 Task: Change  the formatting of the data to Which is Greater than5, In conditional formating, put the option 'Yellow Fill with Drak Yellow Text'In the sheet   Quantum Sales log   book
Action: Mouse moved to (136, 61)
Screenshot: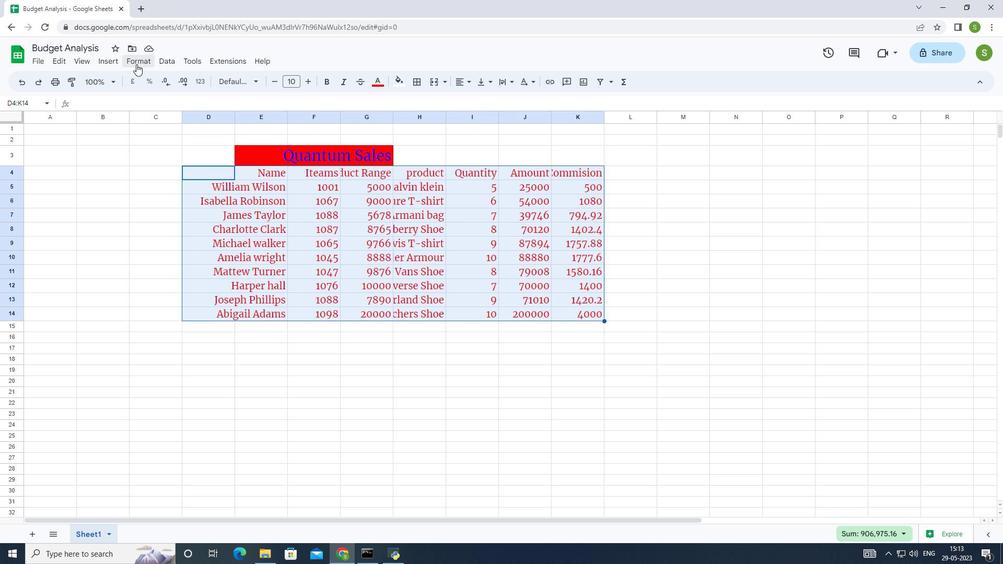 
Action: Mouse pressed left at (136, 61)
Screenshot: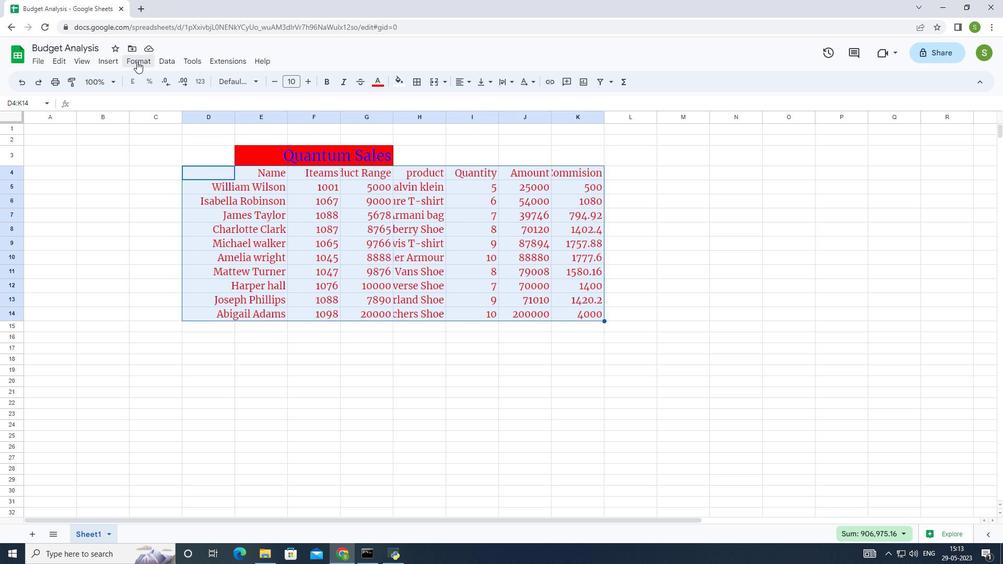 
Action: Mouse moved to (182, 238)
Screenshot: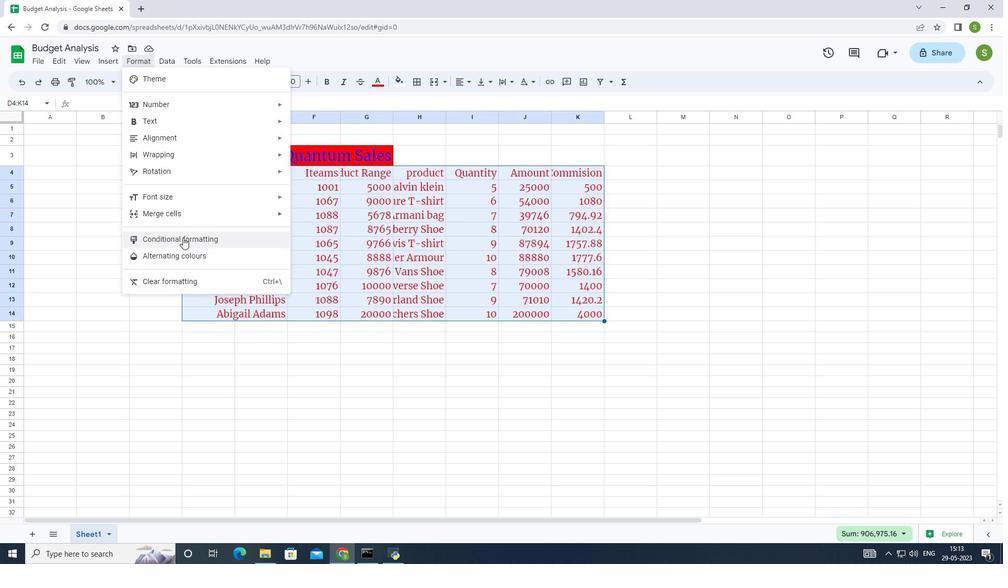 
Action: Mouse pressed left at (182, 238)
Screenshot: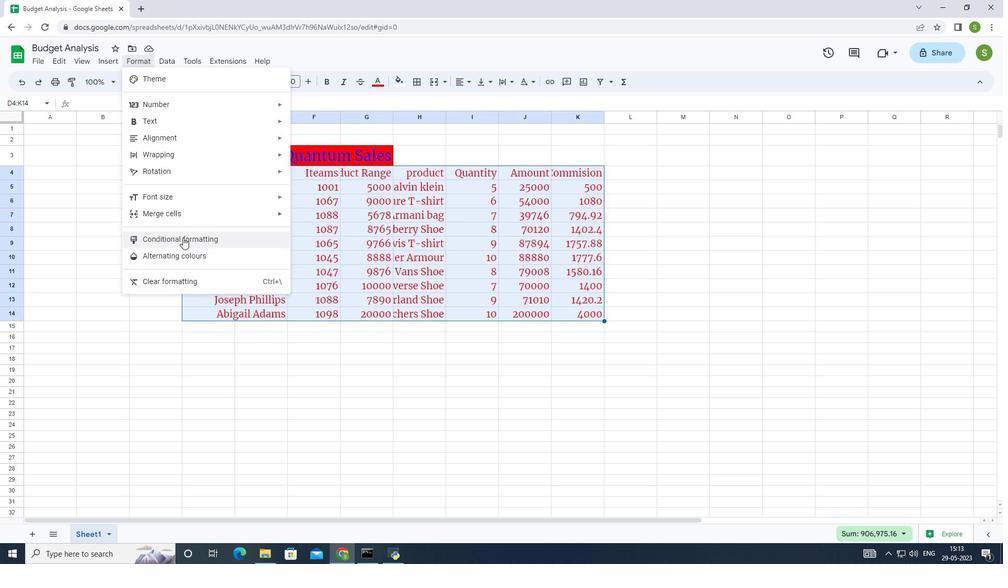 
Action: Mouse moved to (904, 221)
Screenshot: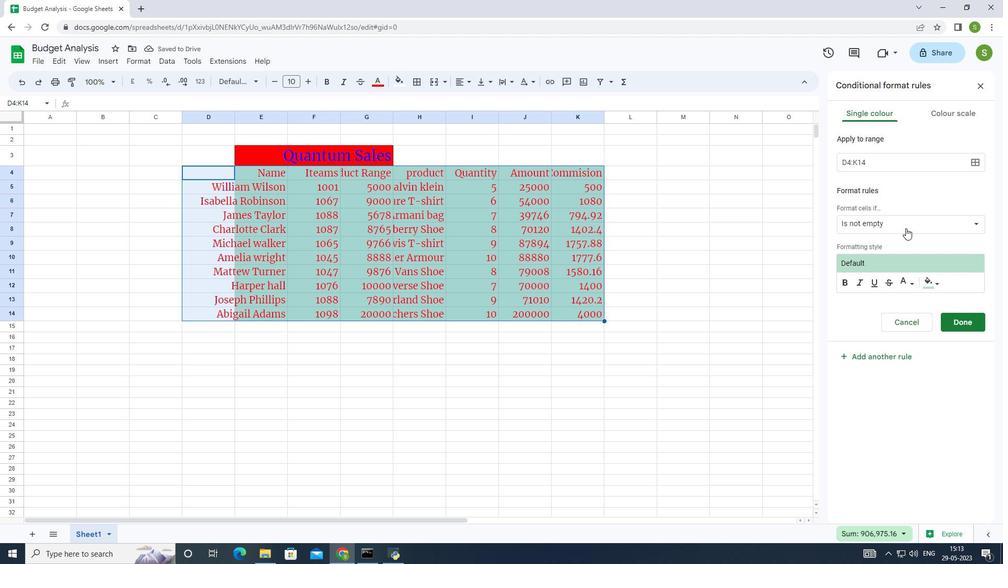 
Action: Mouse pressed left at (904, 221)
Screenshot: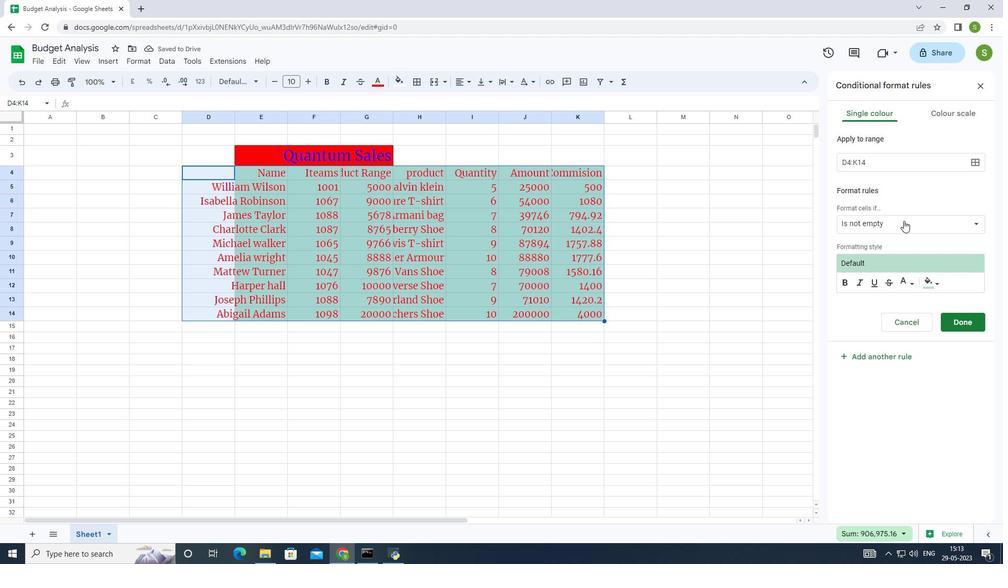 
Action: Mouse moved to (901, 391)
Screenshot: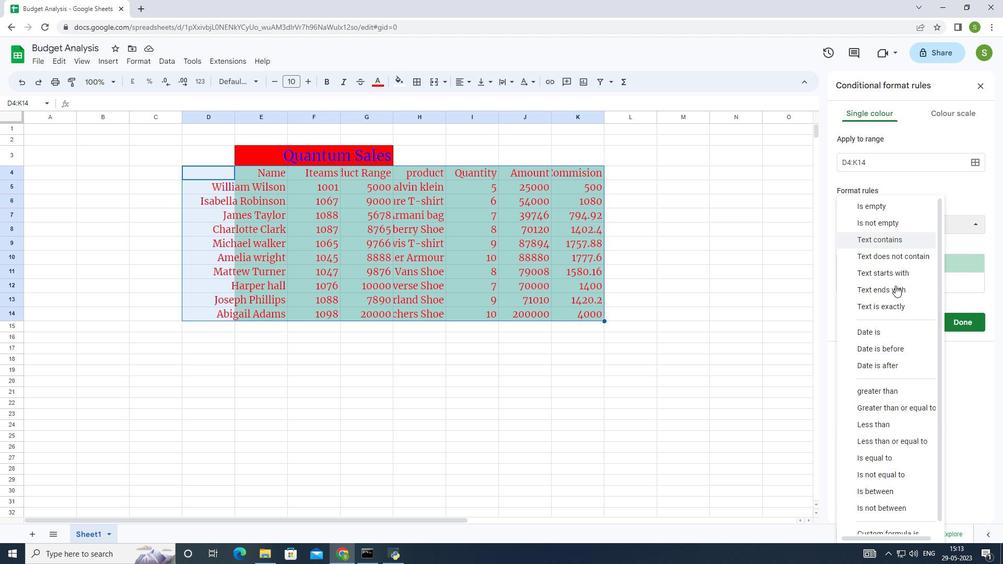 
Action: Mouse pressed left at (901, 391)
Screenshot: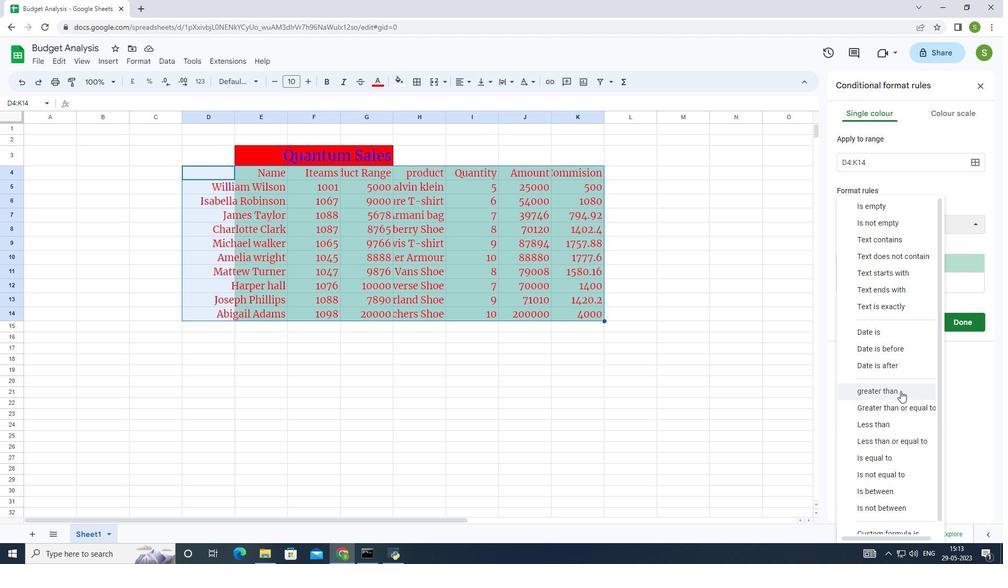 
Action: Mouse moved to (868, 247)
Screenshot: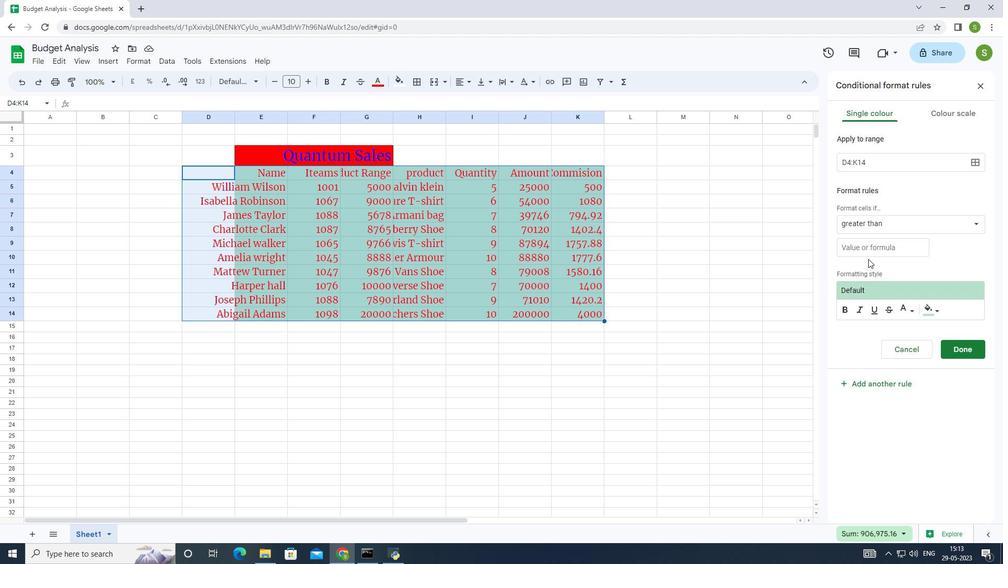 
Action: Mouse pressed left at (868, 247)
Screenshot: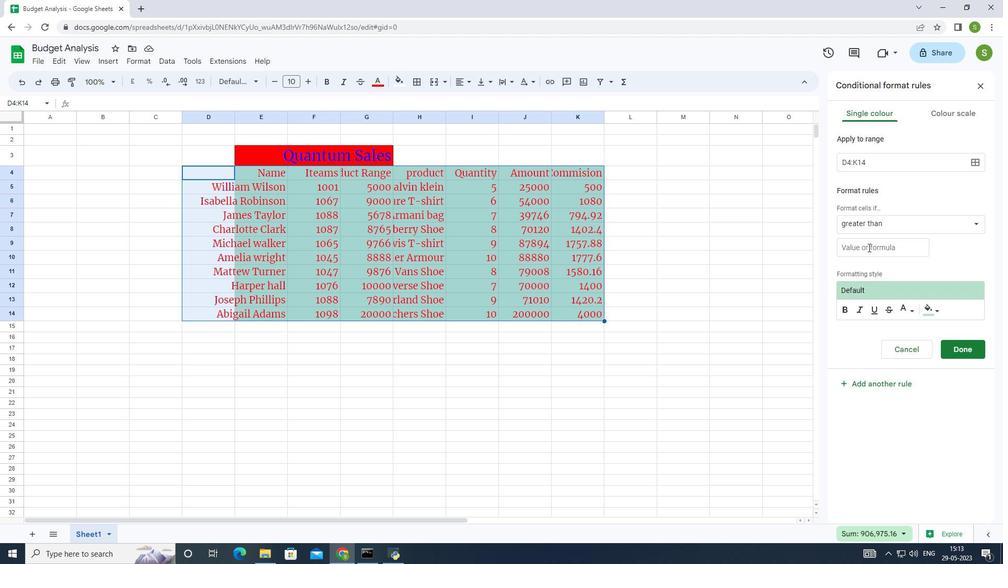 
Action: Mouse moved to (864, 240)
Screenshot: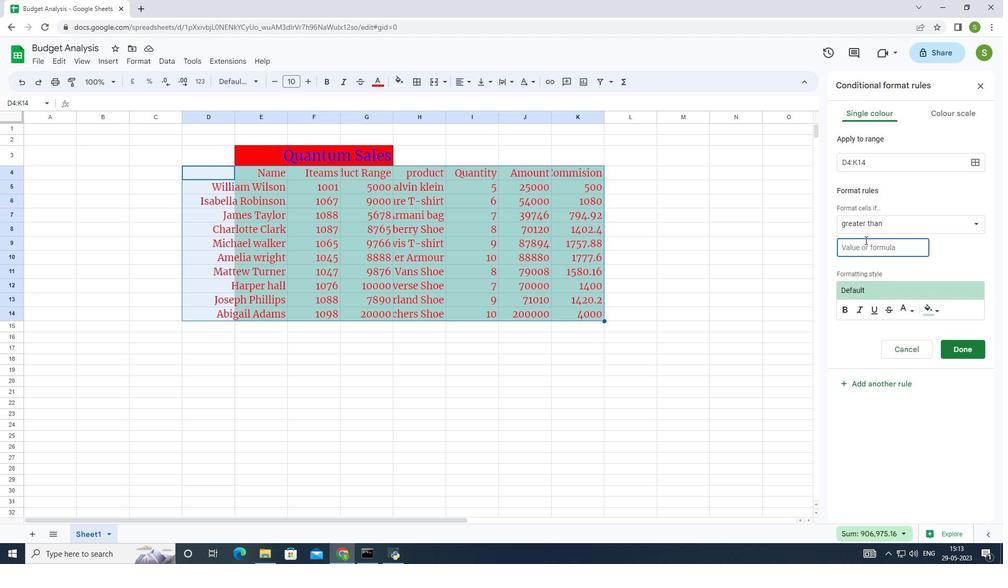
Action: Key pressed 5
Screenshot: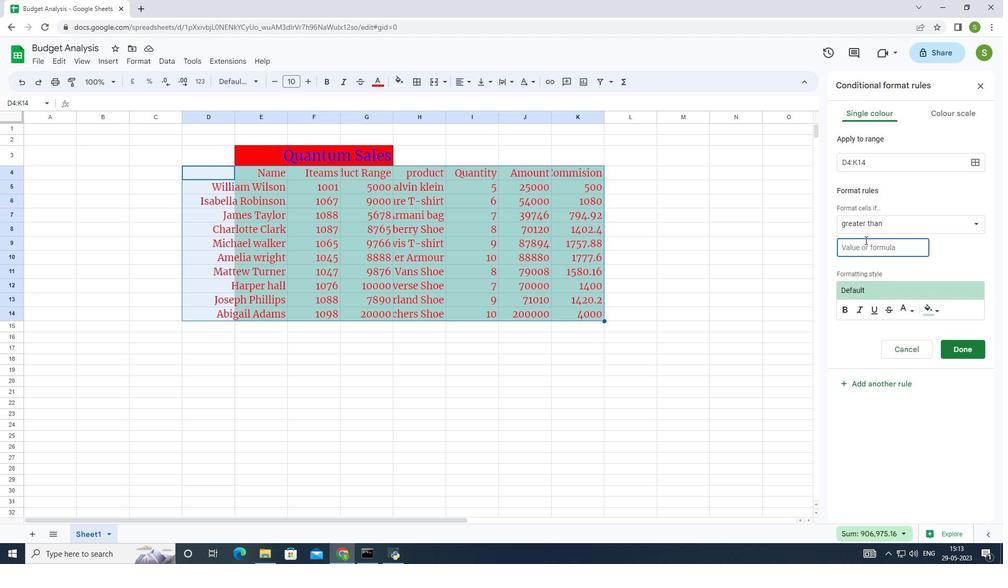 
Action: Mouse moved to (973, 347)
Screenshot: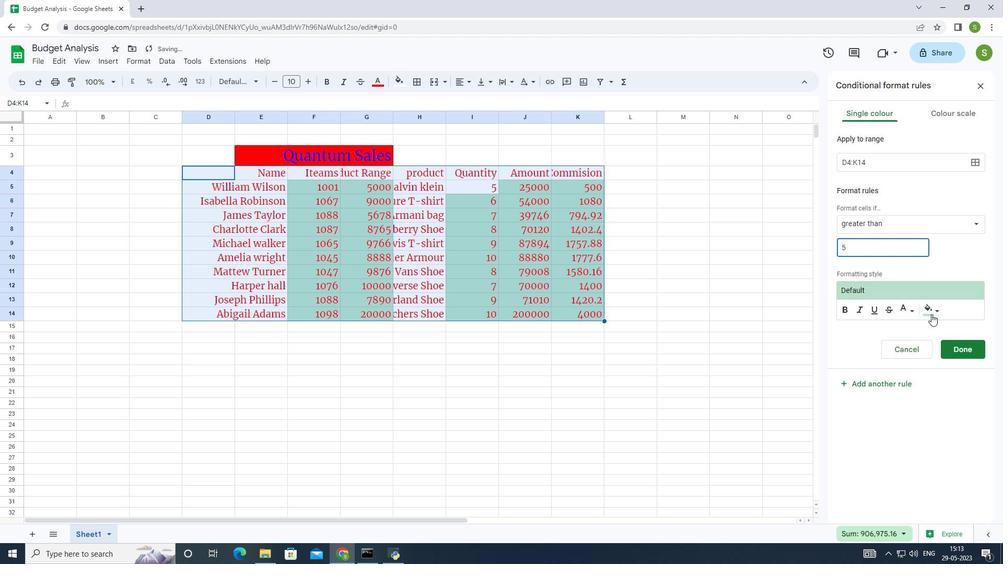 
Action: Mouse pressed left at (973, 347)
Screenshot: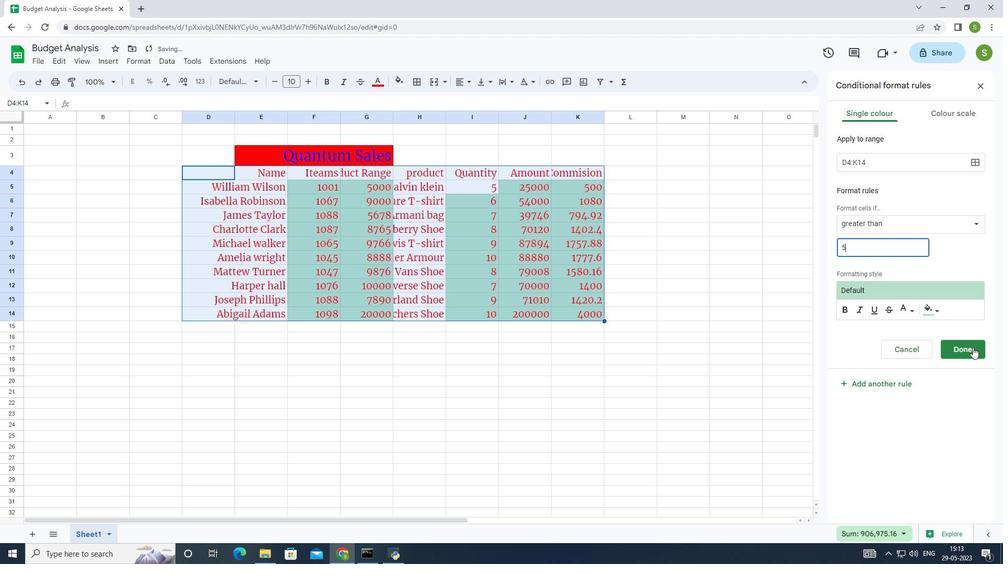 
Action: Mouse moved to (134, 59)
Screenshot: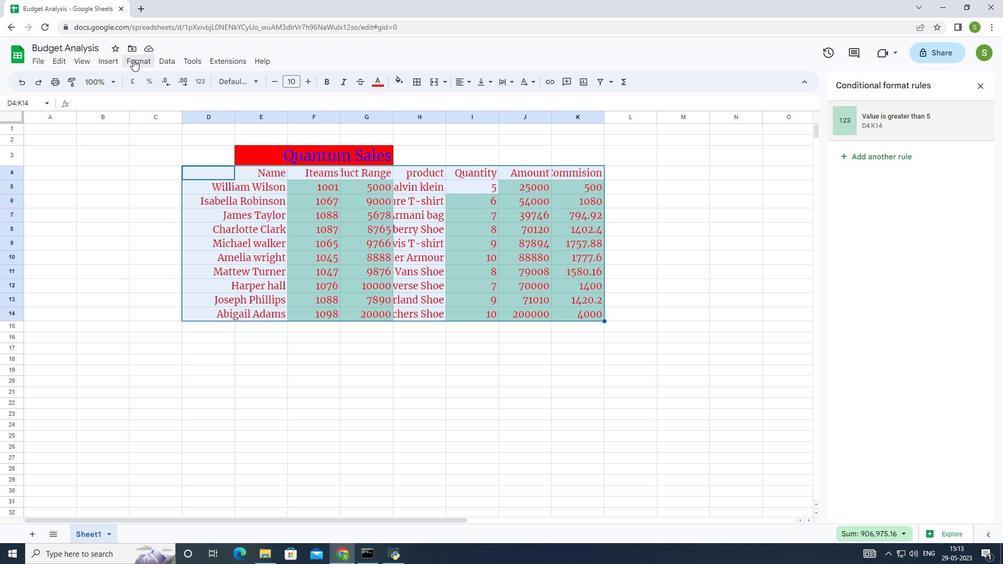 
Action: Mouse pressed left at (134, 59)
Screenshot: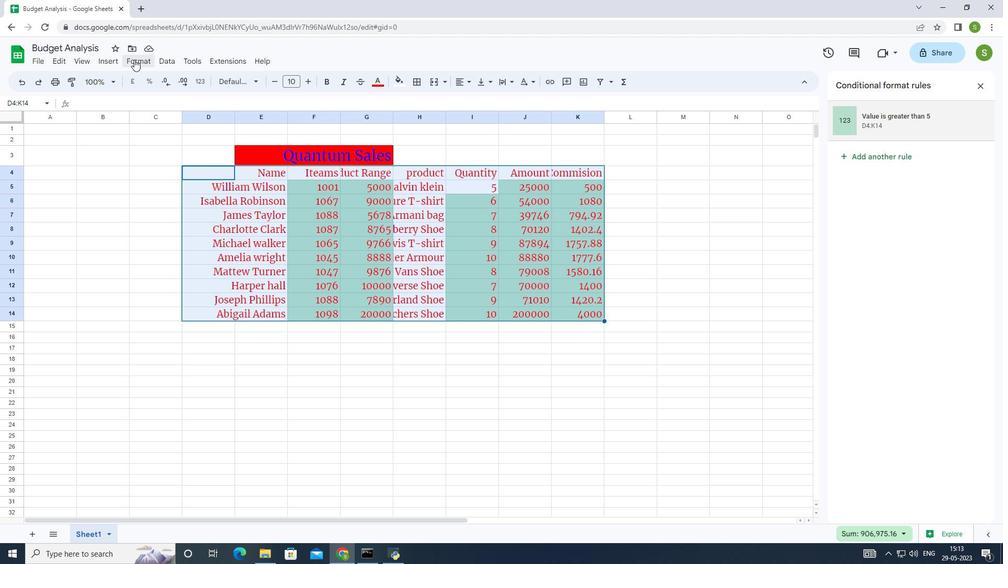 
Action: Mouse moved to (189, 235)
Screenshot: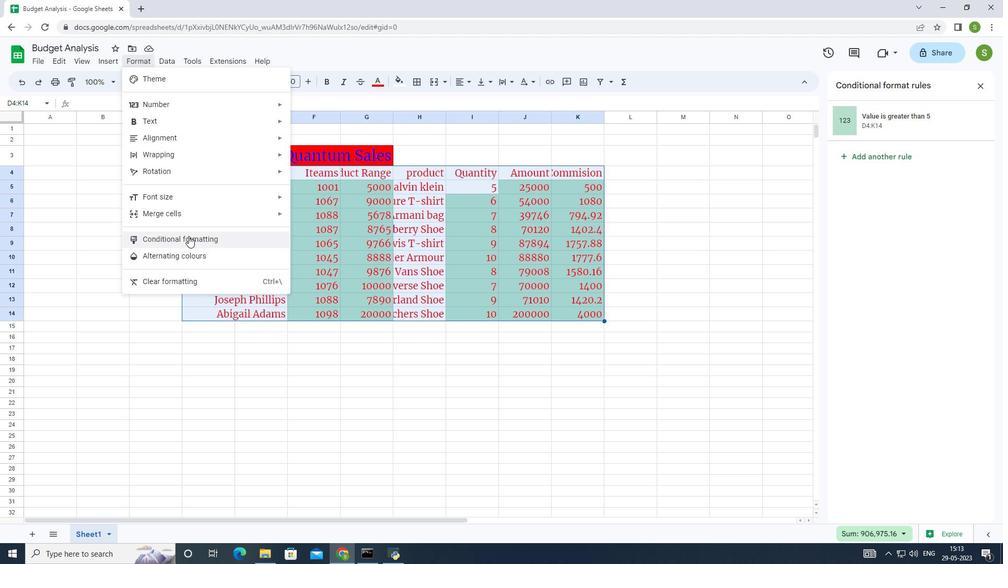 
Action: Mouse pressed left at (189, 235)
Screenshot: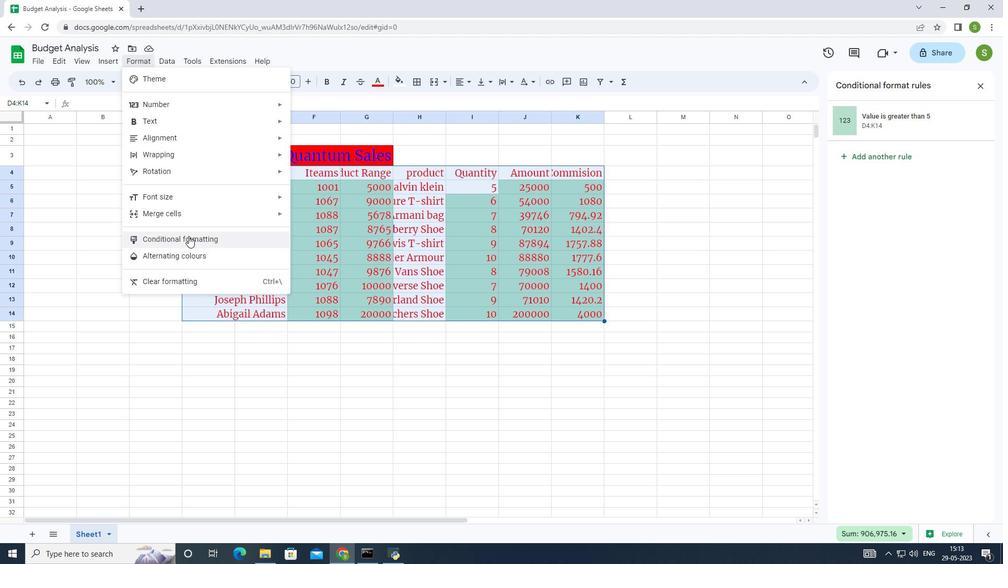 
Action: Mouse moved to (893, 129)
Screenshot: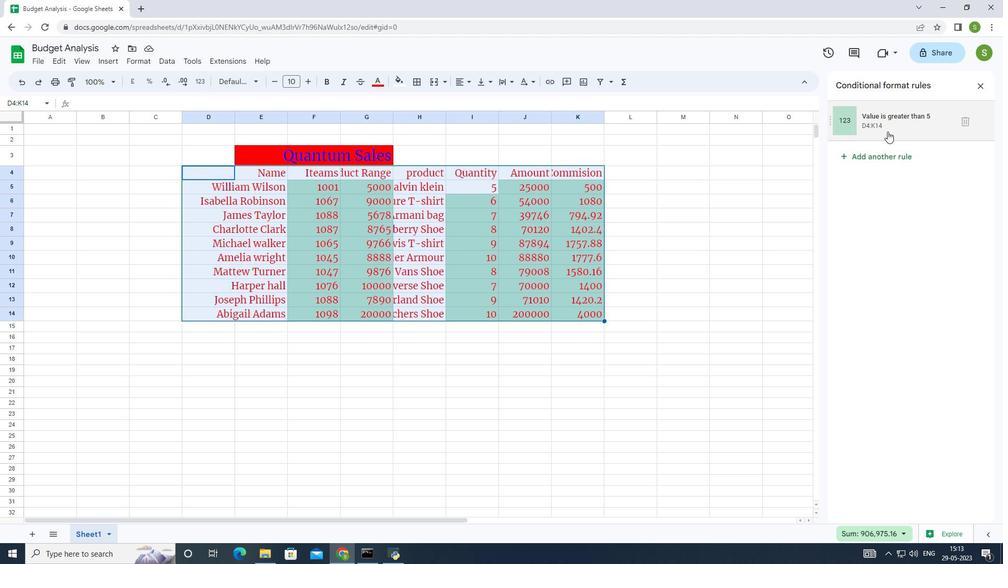 
Action: Mouse pressed left at (893, 129)
Screenshot: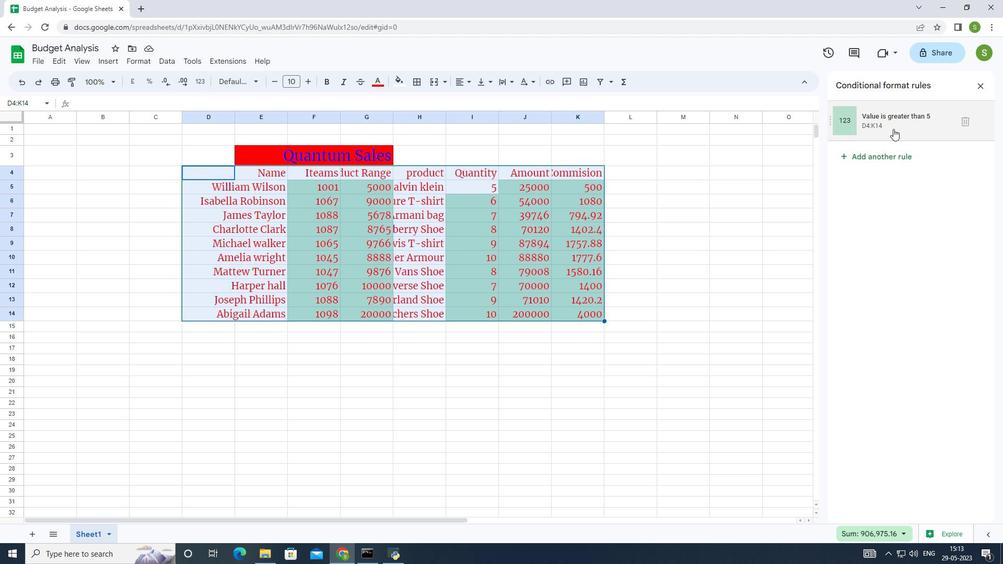 
Action: Mouse moved to (929, 310)
Screenshot: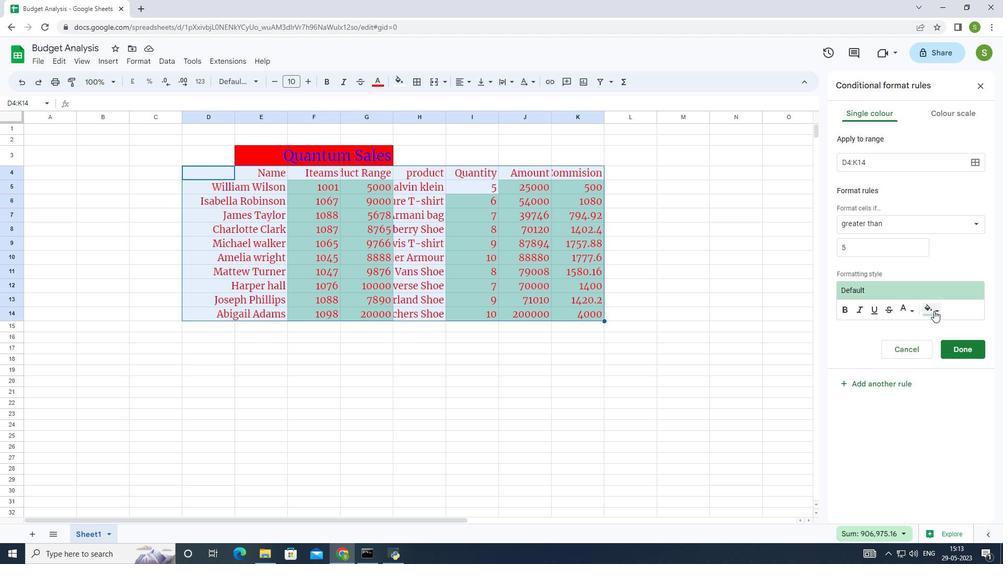 
Action: Mouse pressed left at (929, 310)
Screenshot: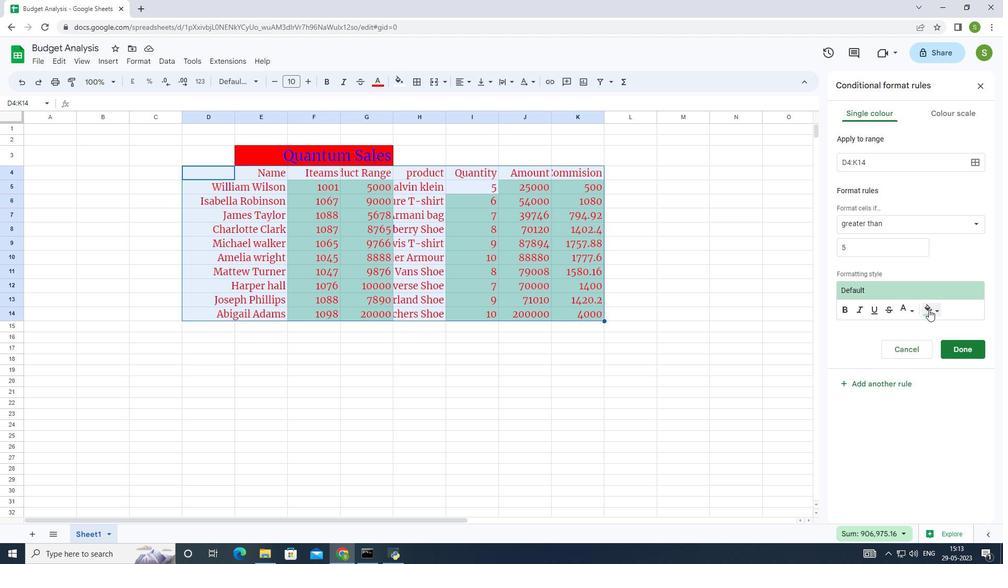 
Action: Mouse moved to (861, 357)
Screenshot: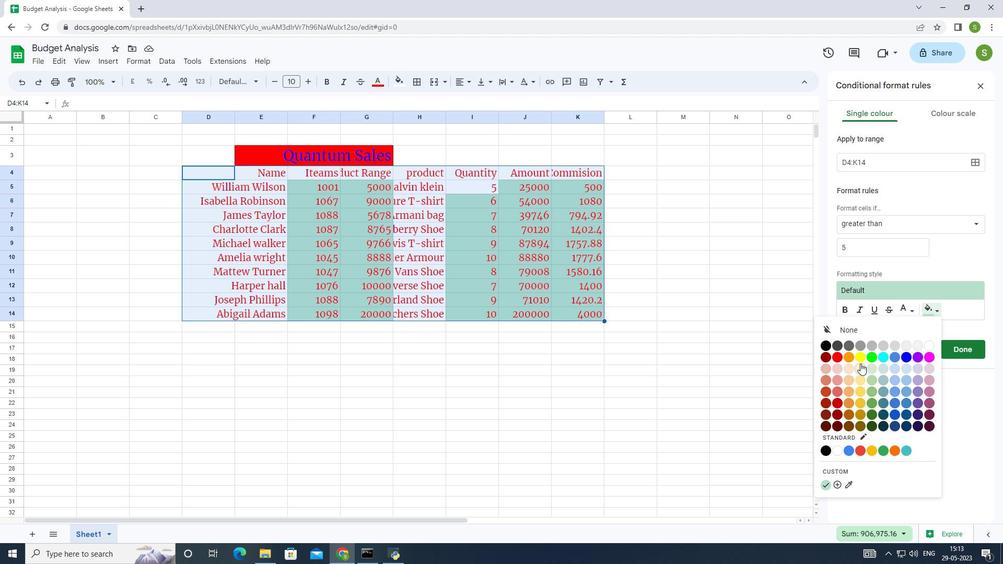 
Action: Mouse pressed left at (861, 357)
Screenshot: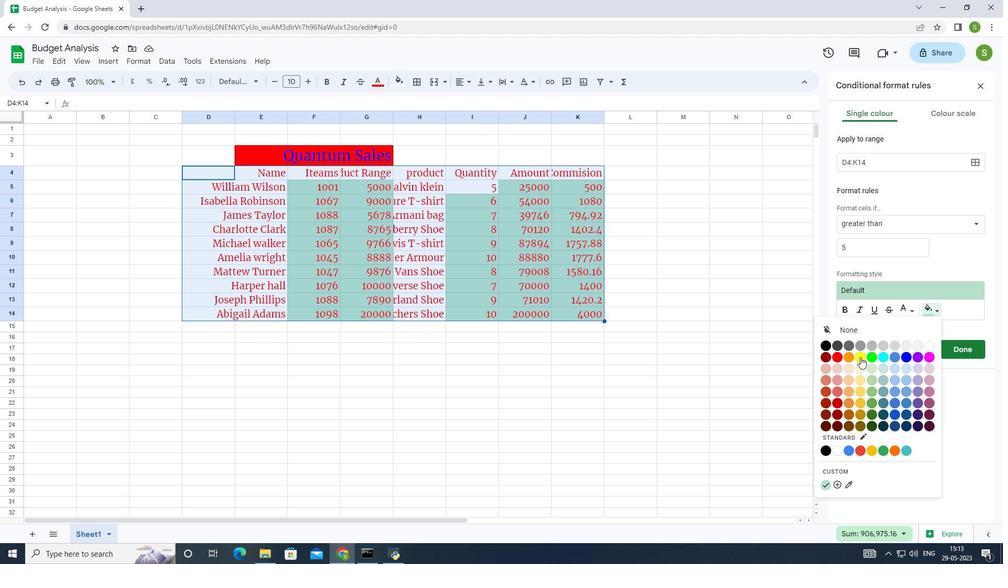 
Action: Mouse moved to (713, 316)
Screenshot: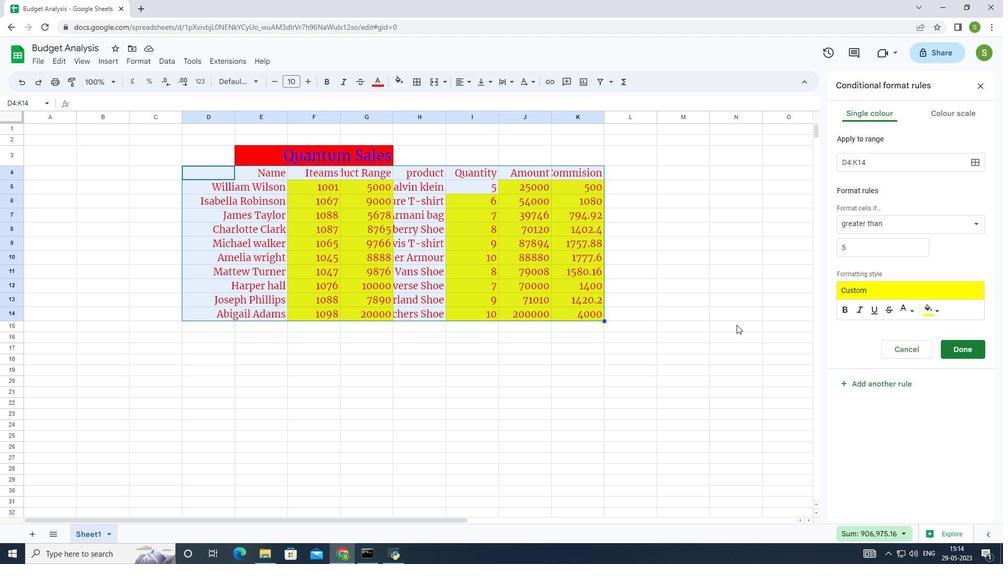 
Action: Mouse pressed left at (713, 316)
Screenshot: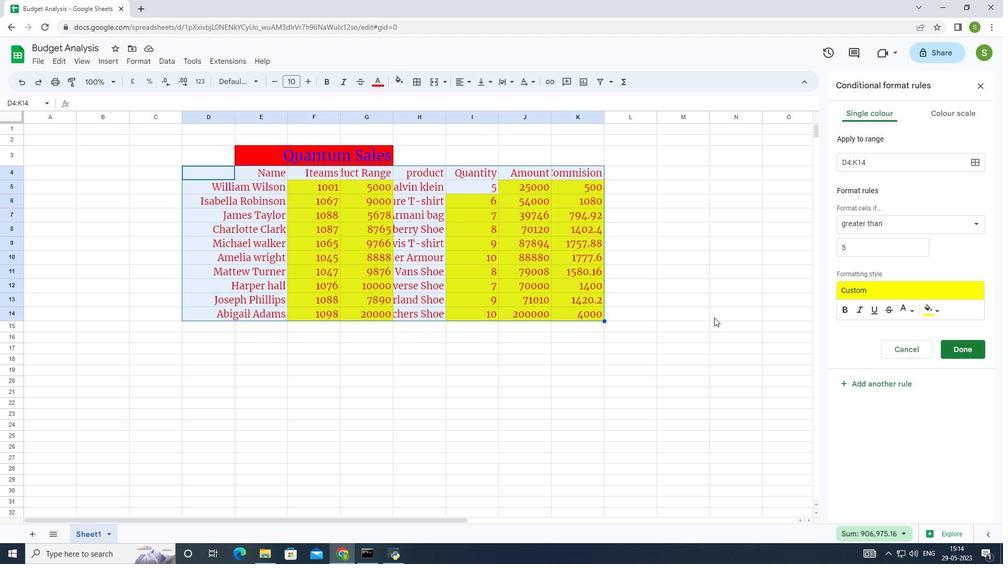 
Action: Mouse moved to (720, 312)
Screenshot: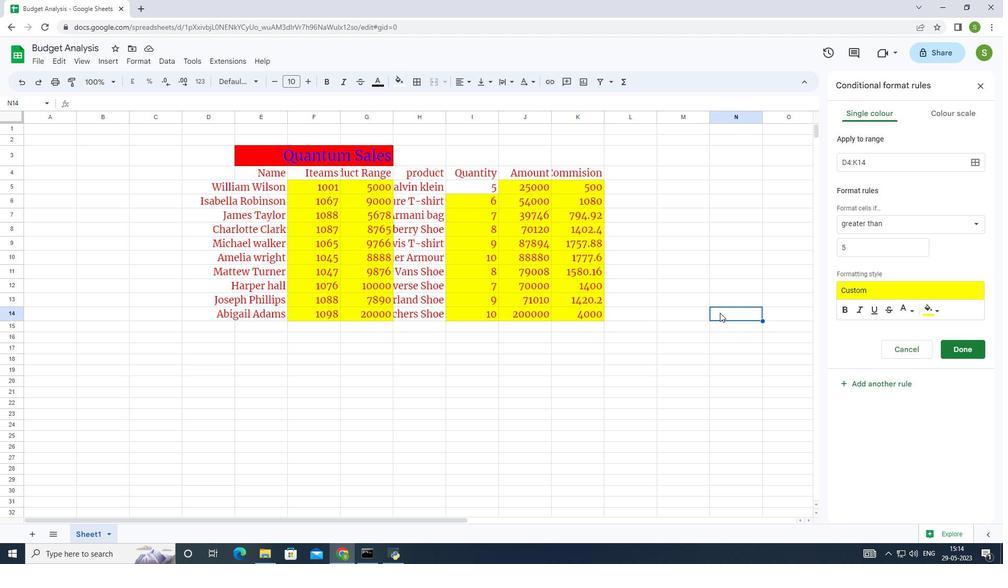 
Action: Key pressed ctrl+S
Screenshot: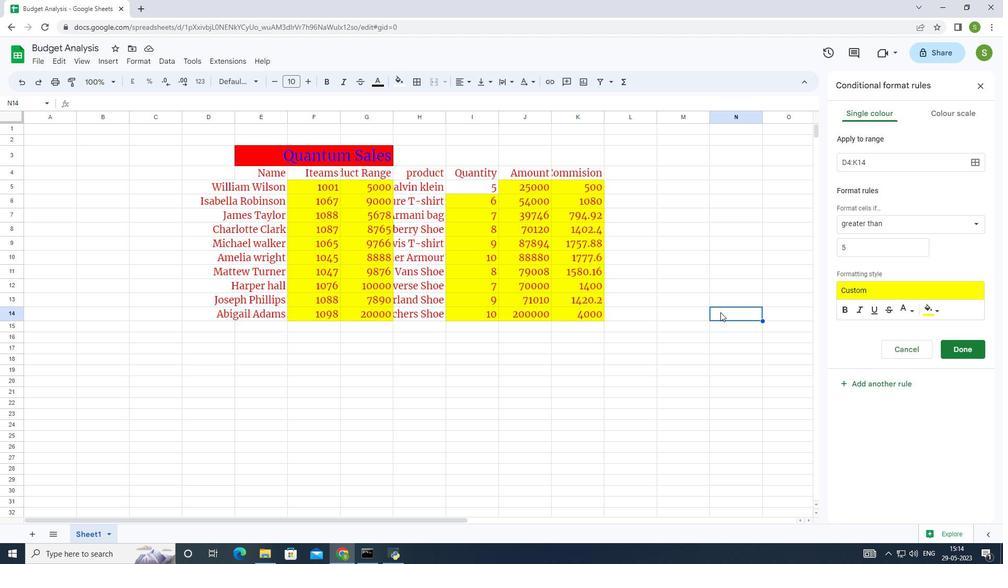 
